 Task: Check the sale-to-list ratio of contemporary in the last 1 year.
Action: Mouse moved to (877, 213)
Screenshot: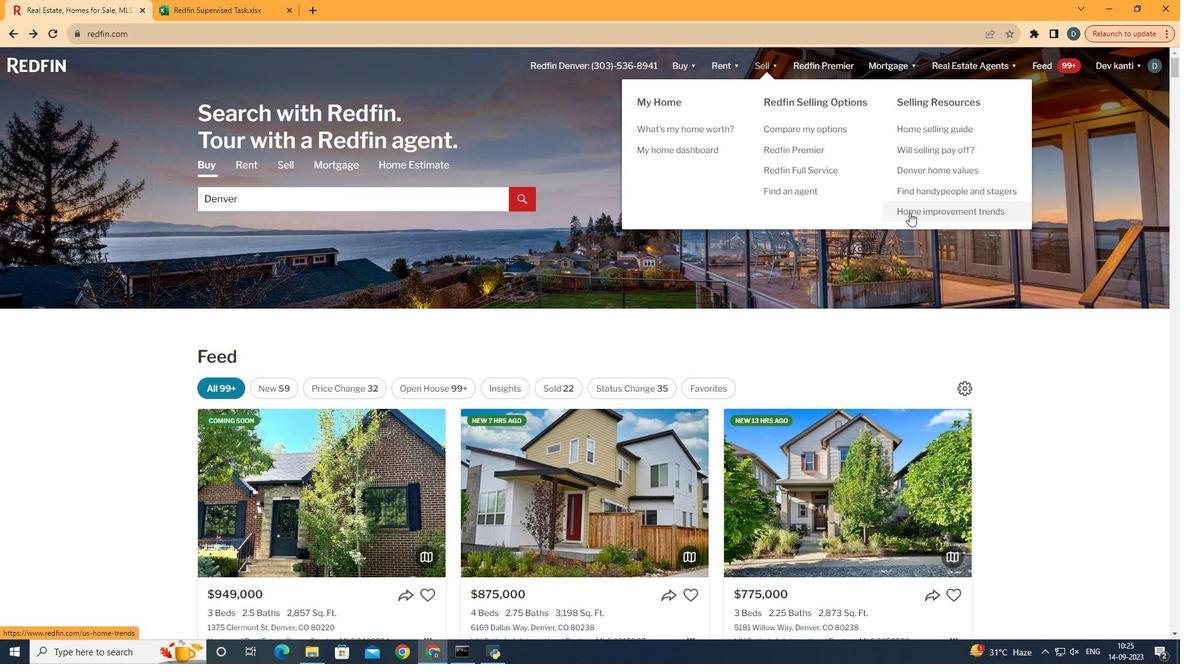 
Action: Mouse pressed left at (877, 213)
Screenshot: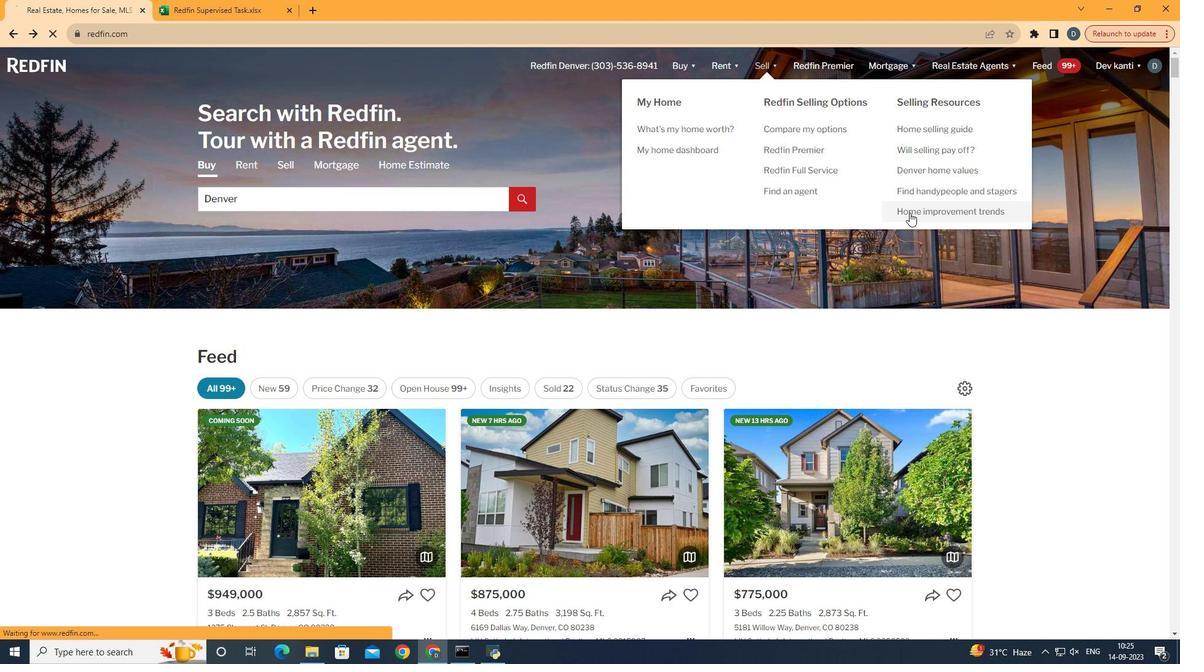 
Action: Mouse moved to (305, 248)
Screenshot: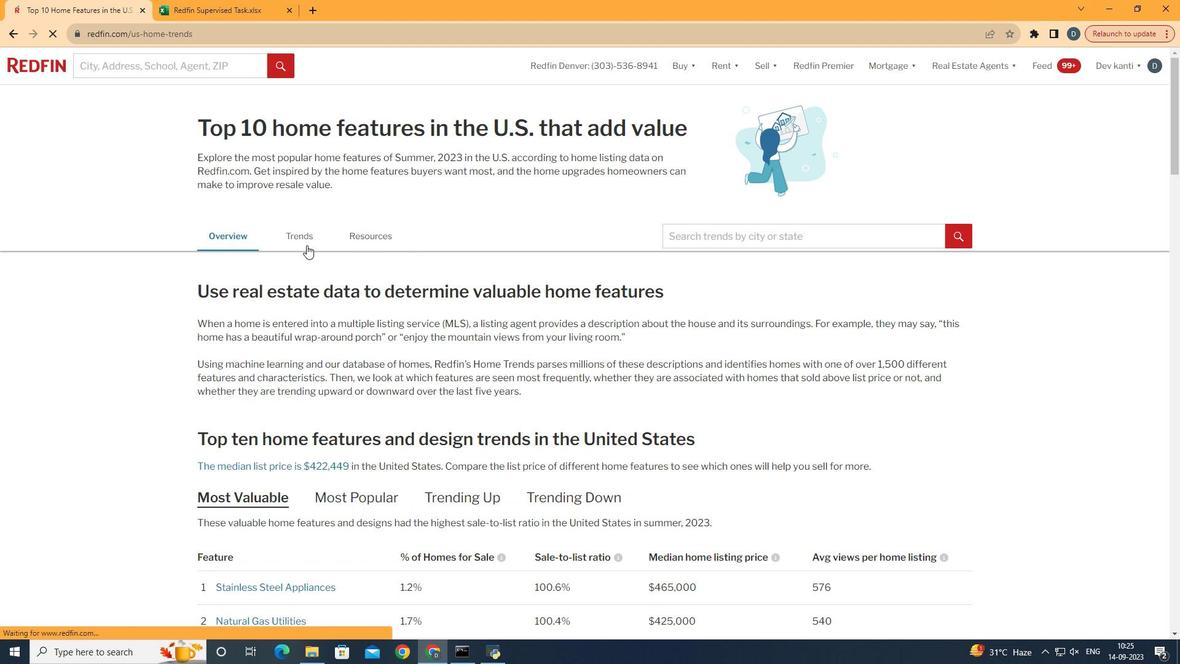 
Action: Mouse pressed left at (305, 248)
Screenshot: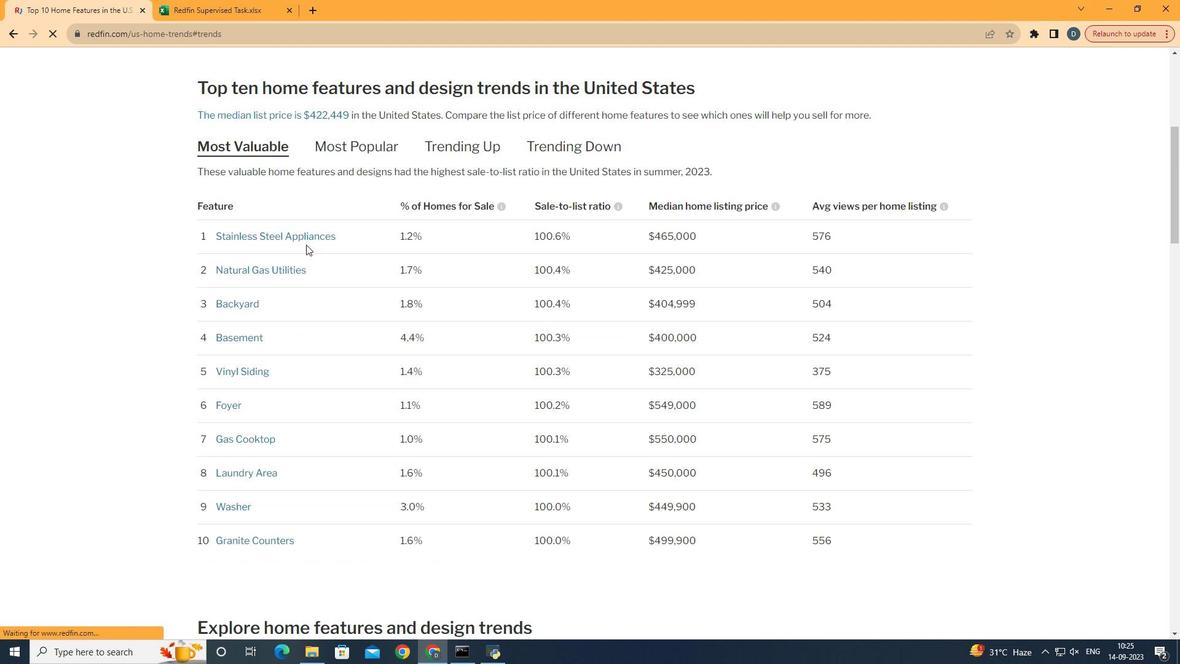 
Action: Mouse moved to (476, 332)
Screenshot: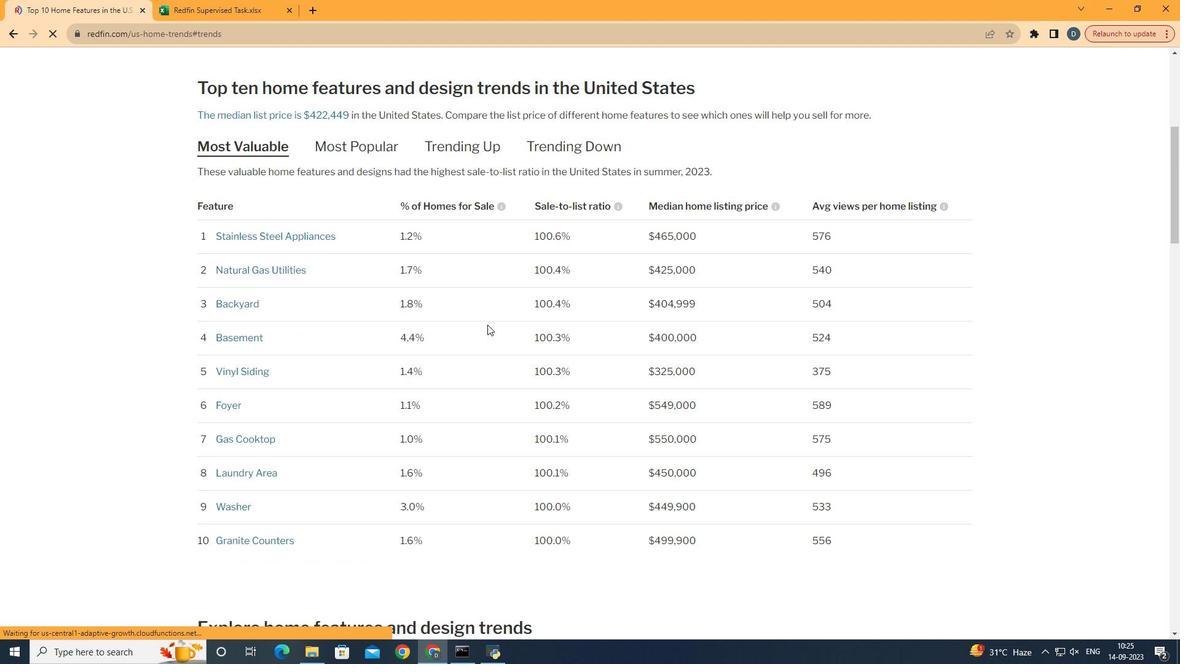 
Action: Mouse scrolled (476, 331) with delta (0, 0)
Screenshot: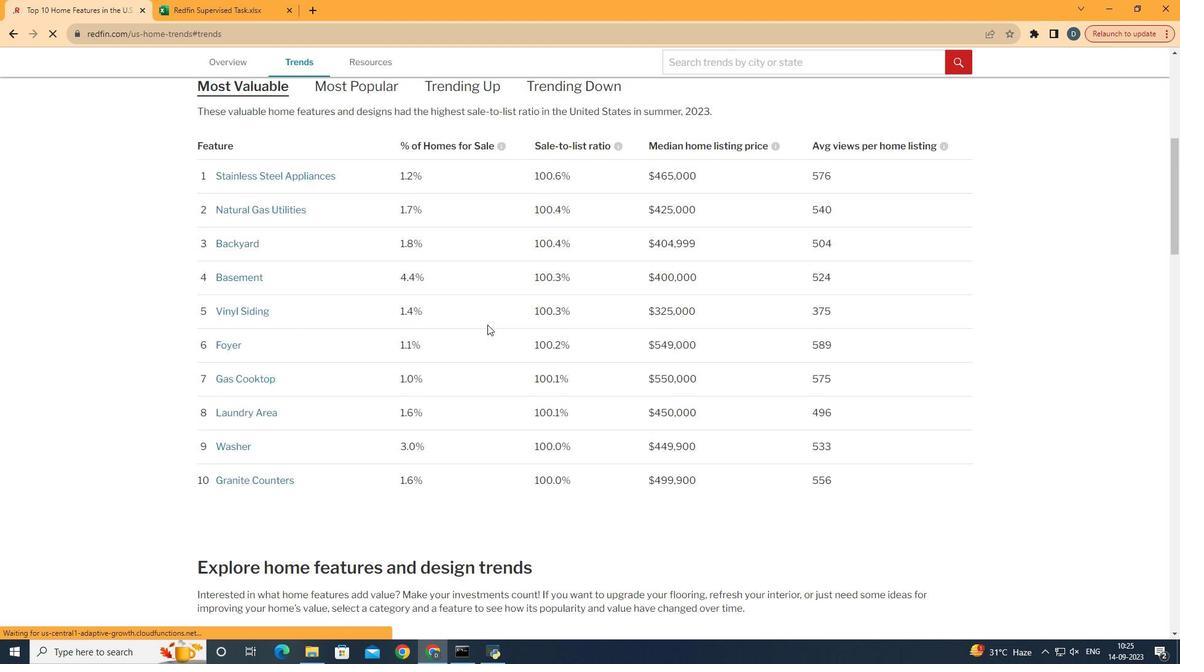 
Action: Mouse scrolled (476, 331) with delta (0, 0)
Screenshot: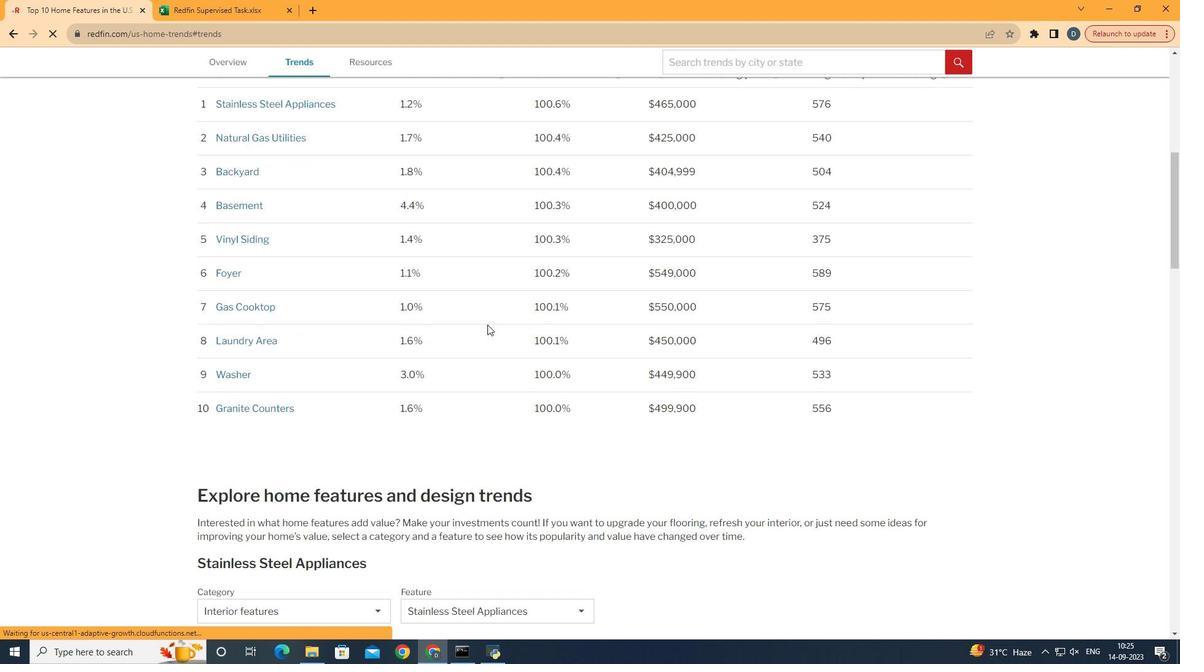 
Action: Mouse scrolled (476, 331) with delta (0, 0)
Screenshot: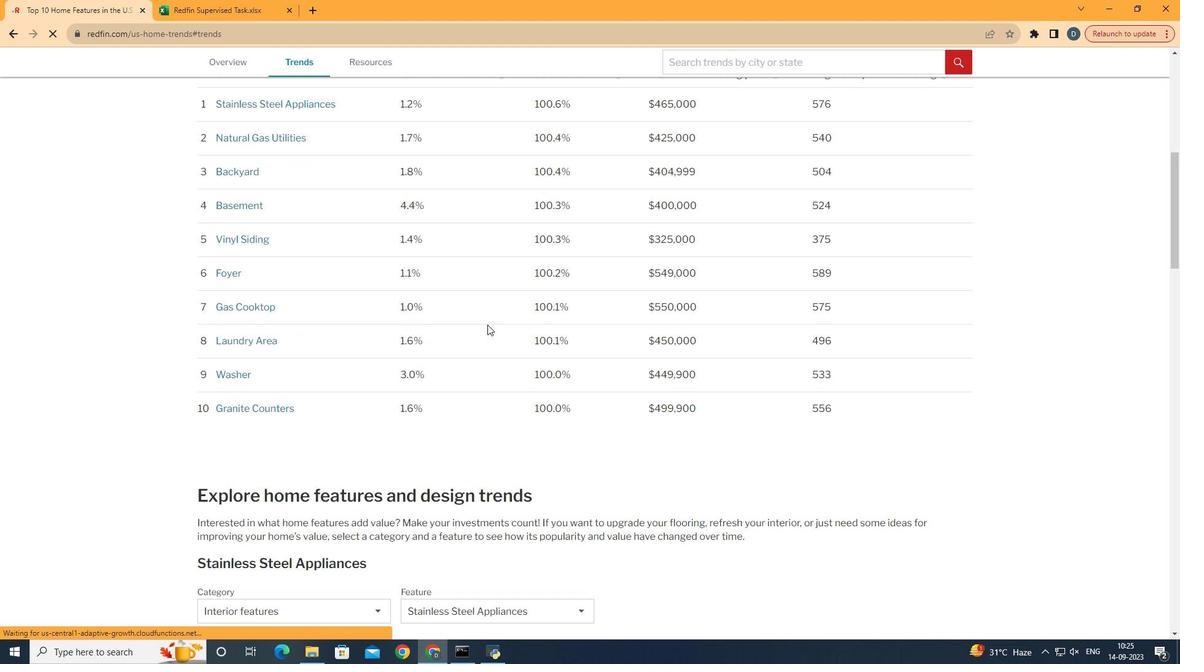 
Action: Mouse scrolled (476, 331) with delta (0, 0)
Screenshot: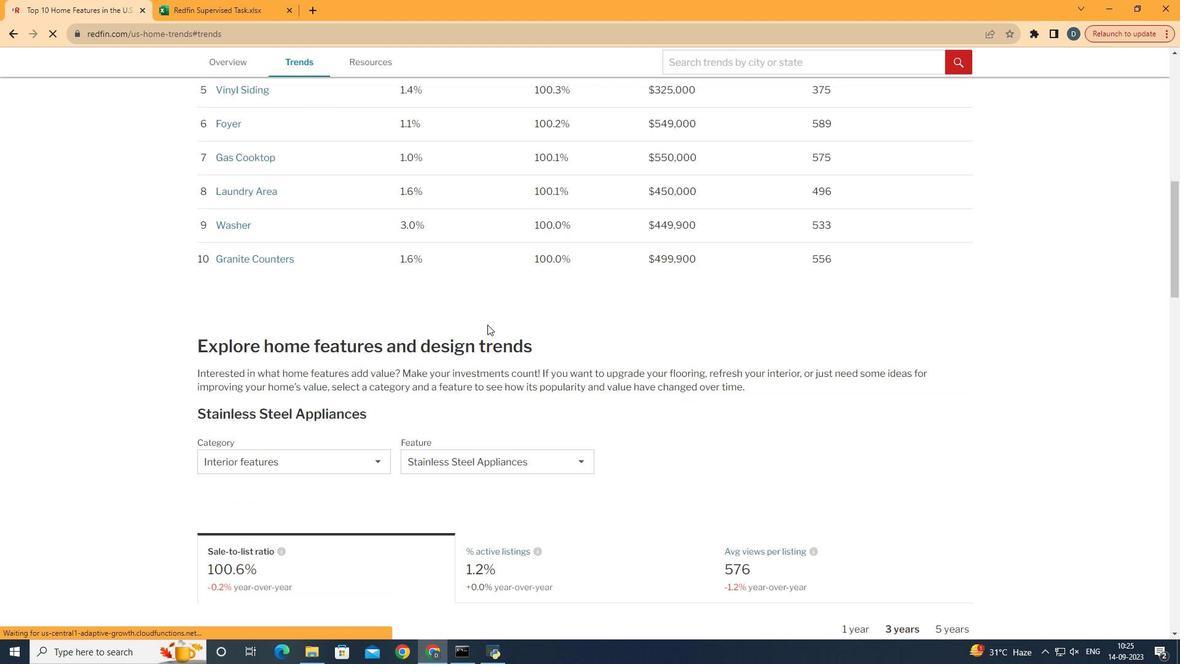 
Action: Mouse scrolled (476, 331) with delta (0, 0)
Screenshot: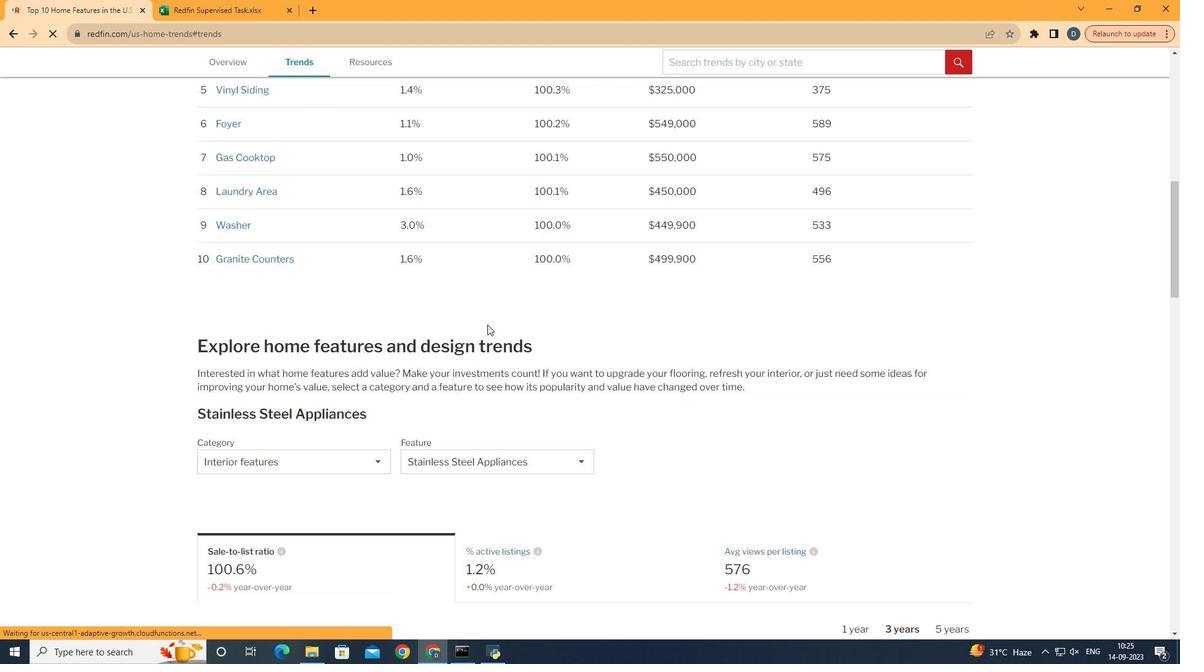 
Action: Mouse scrolled (476, 331) with delta (0, 0)
Screenshot: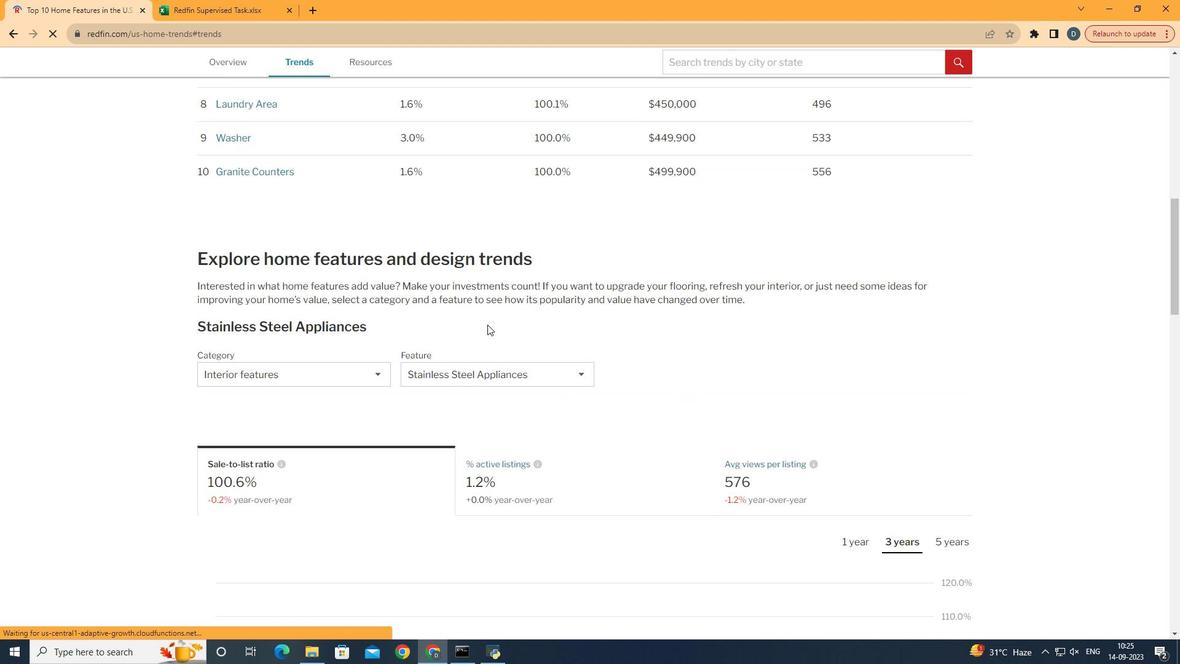 
Action: Mouse moved to (476, 332)
Screenshot: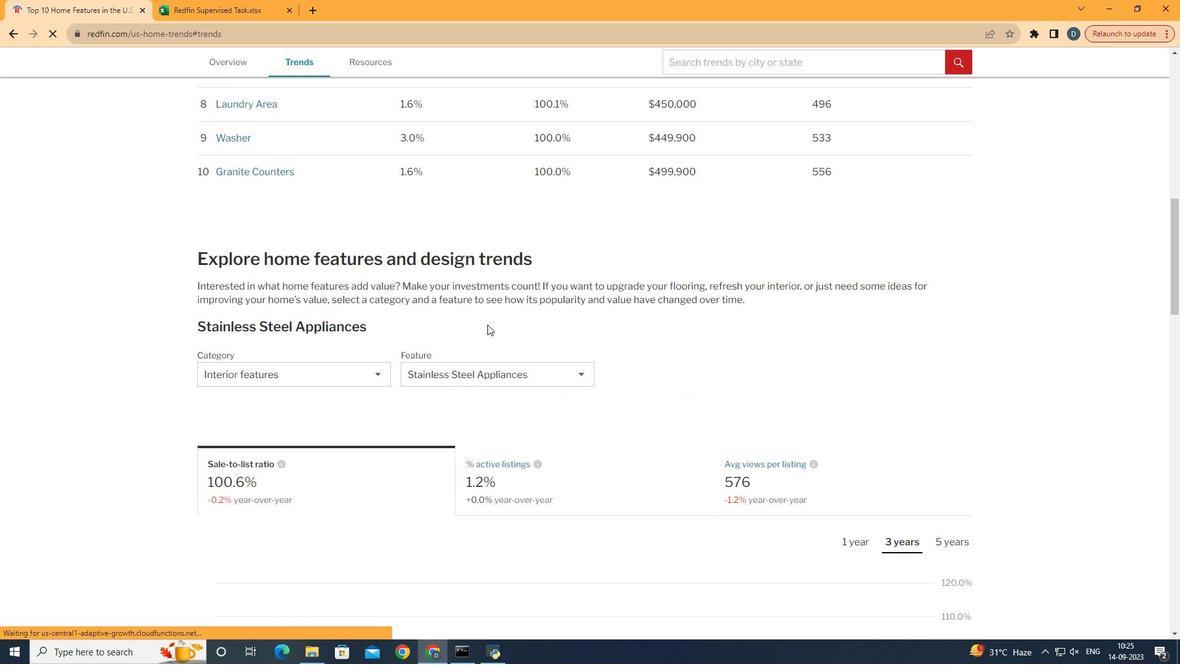
Action: Mouse scrolled (476, 331) with delta (0, 0)
Screenshot: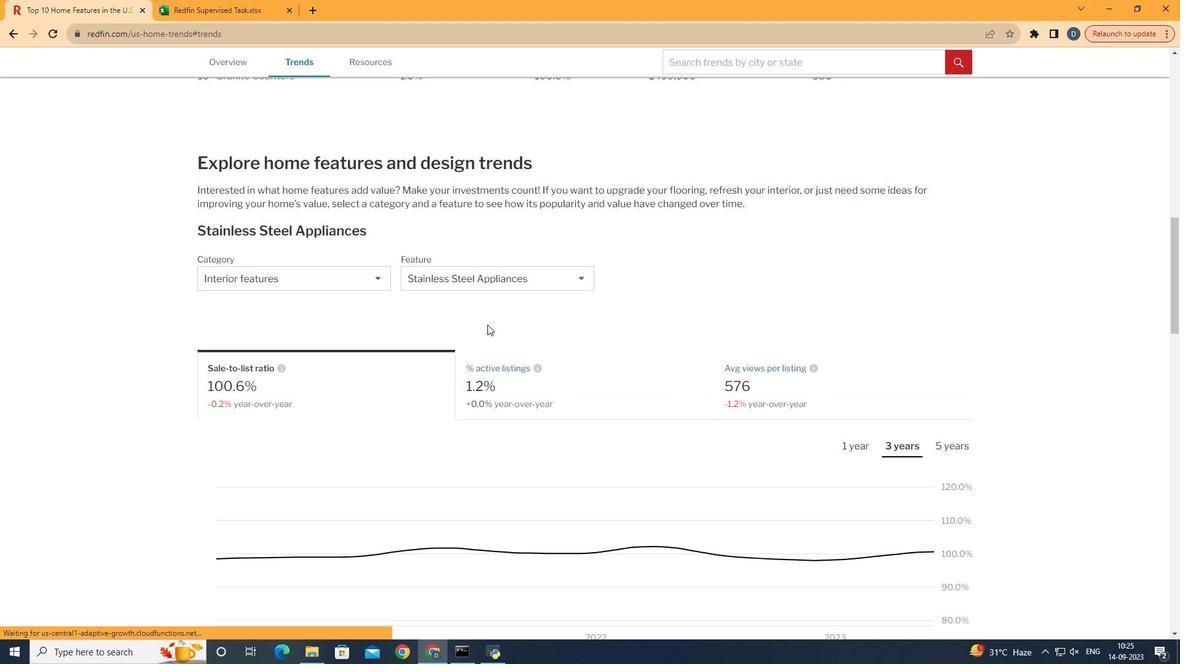 
Action: Mouse scrolled (476, 331) with delta (0, 0)
Screenshot: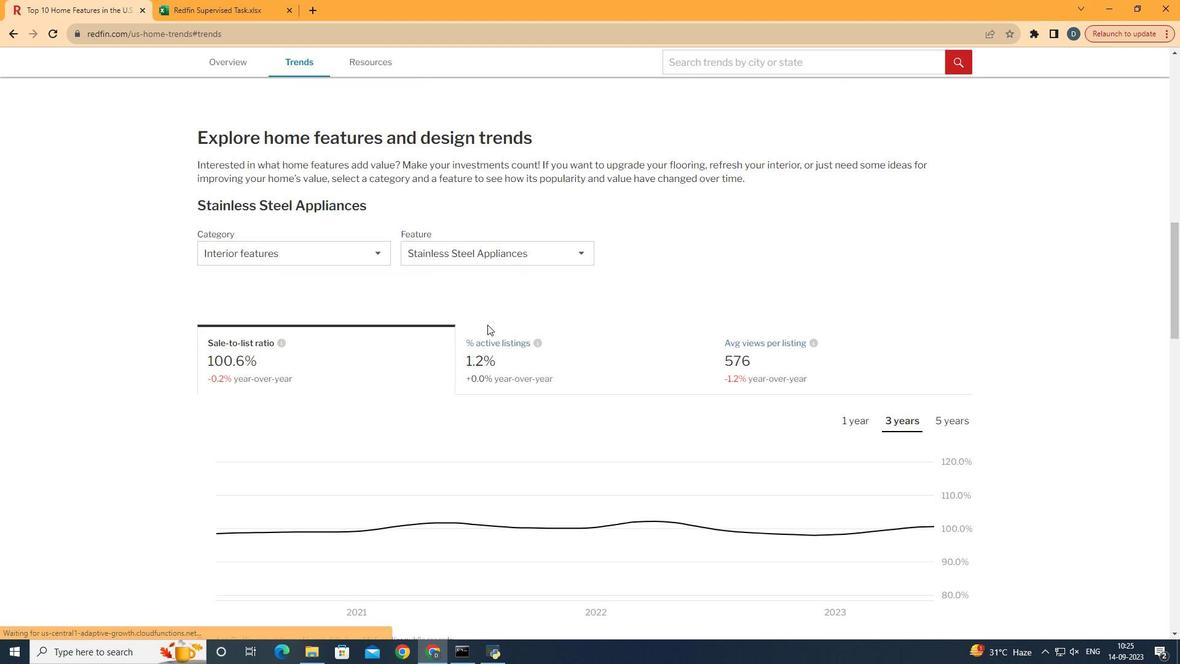
Action: Mouse scrolled (476, 331) with delta (0, 0)
Screenshot: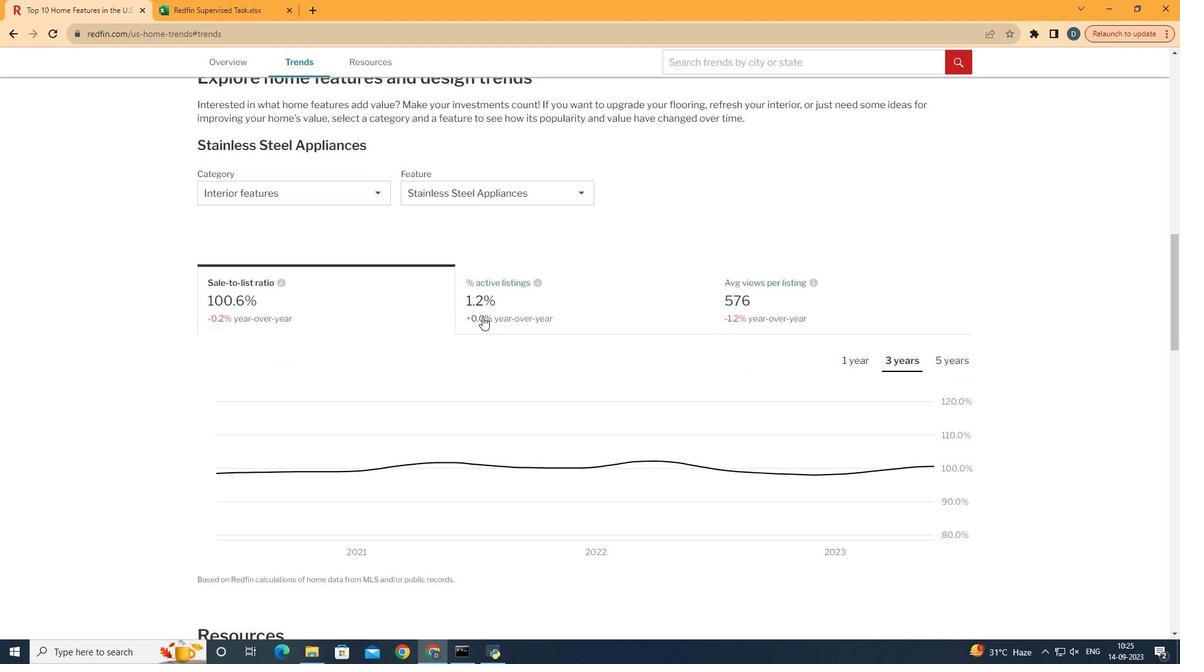 
Action: Mouse moved to (301, 200)
Screenshot: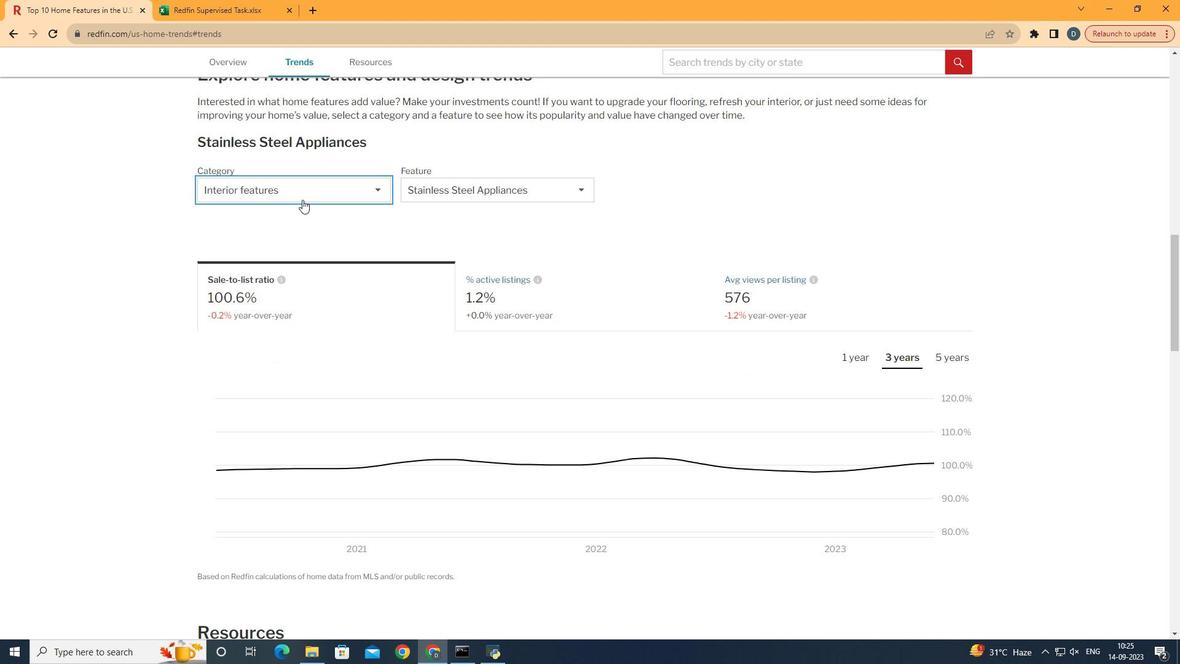 
Action: Mouse pressed left at (301, 200)
Screenshot: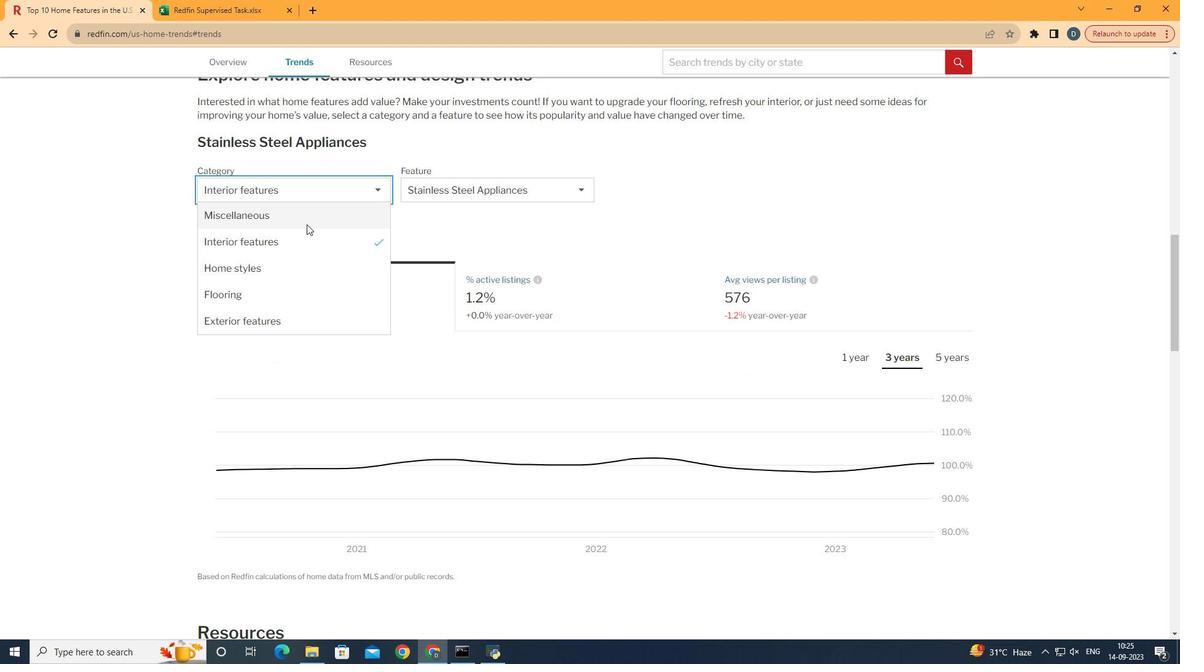 
Action: Mouse moved to (316, 266)
Screenshot: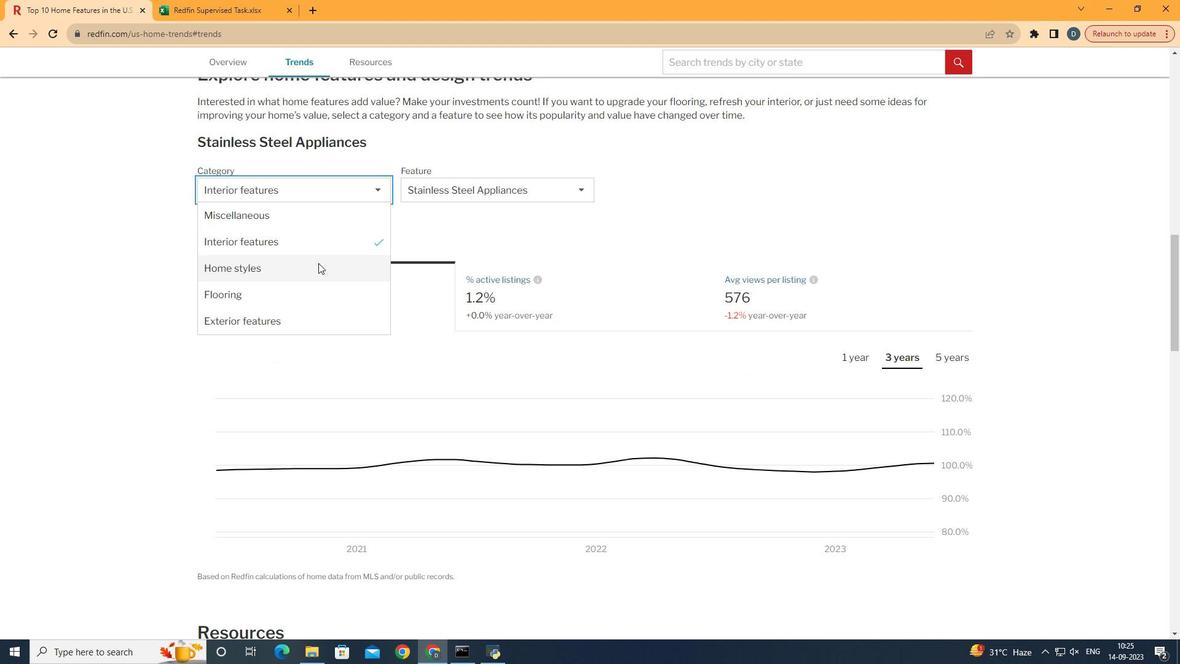 
Action: Mouse pressed left at (316, 266)
Screenshot: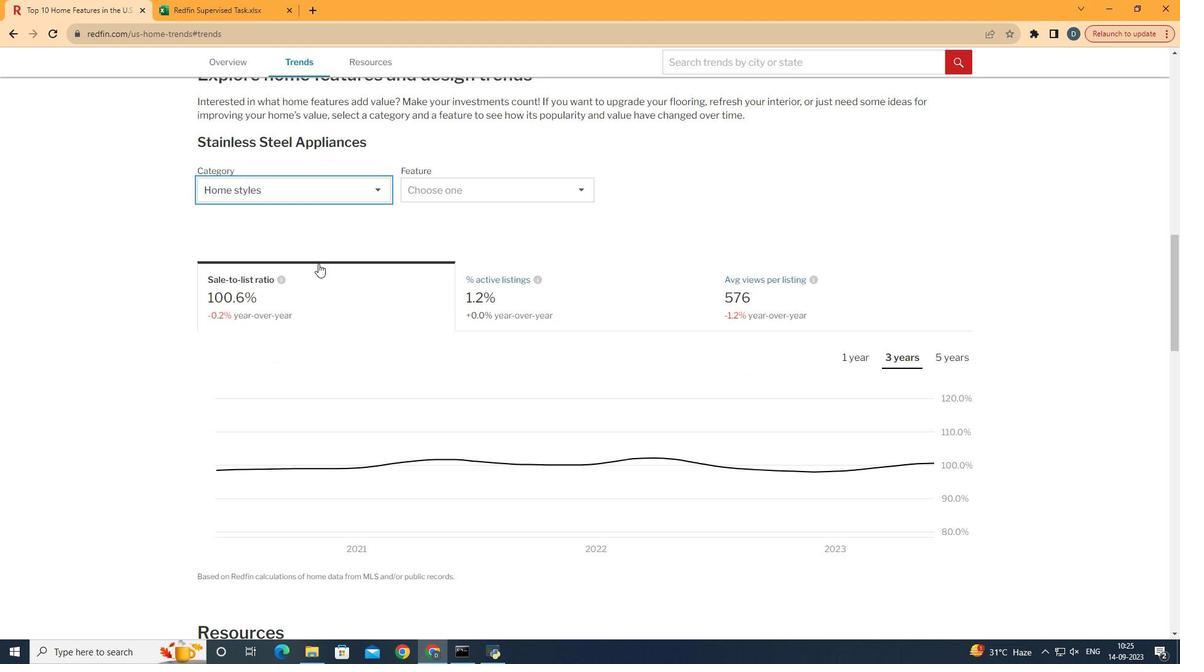 
Action: Mouse moved to (536, 200)
Screenshot: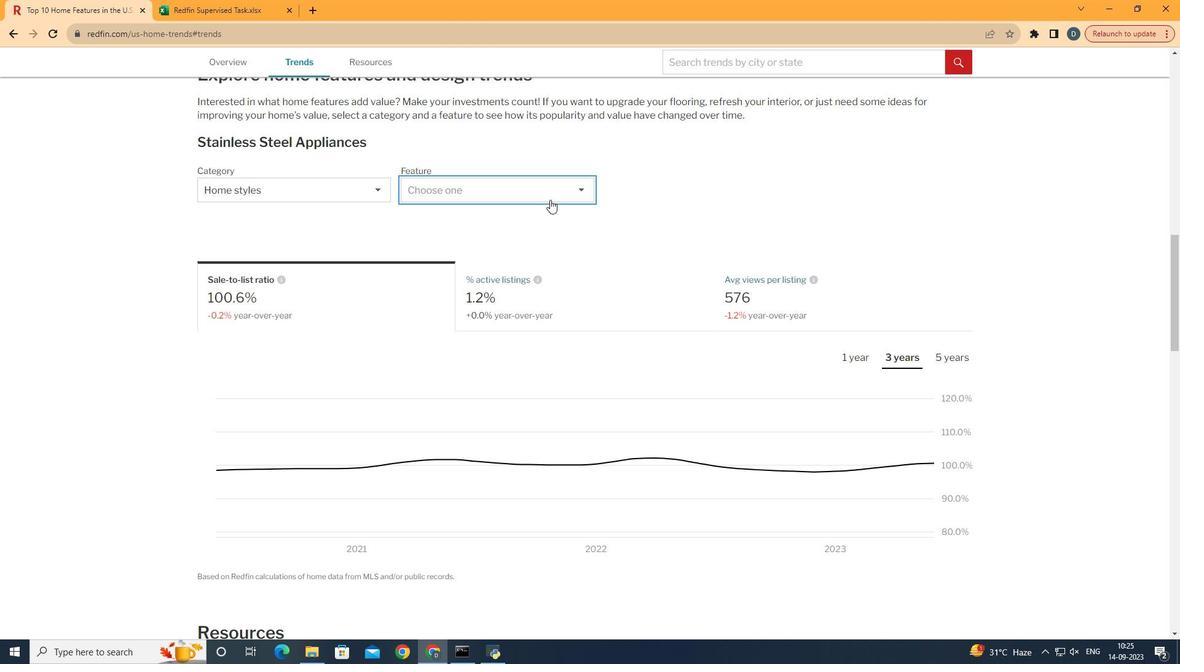 
Action: Mouse pressed left at (536, 200)
Screenshot: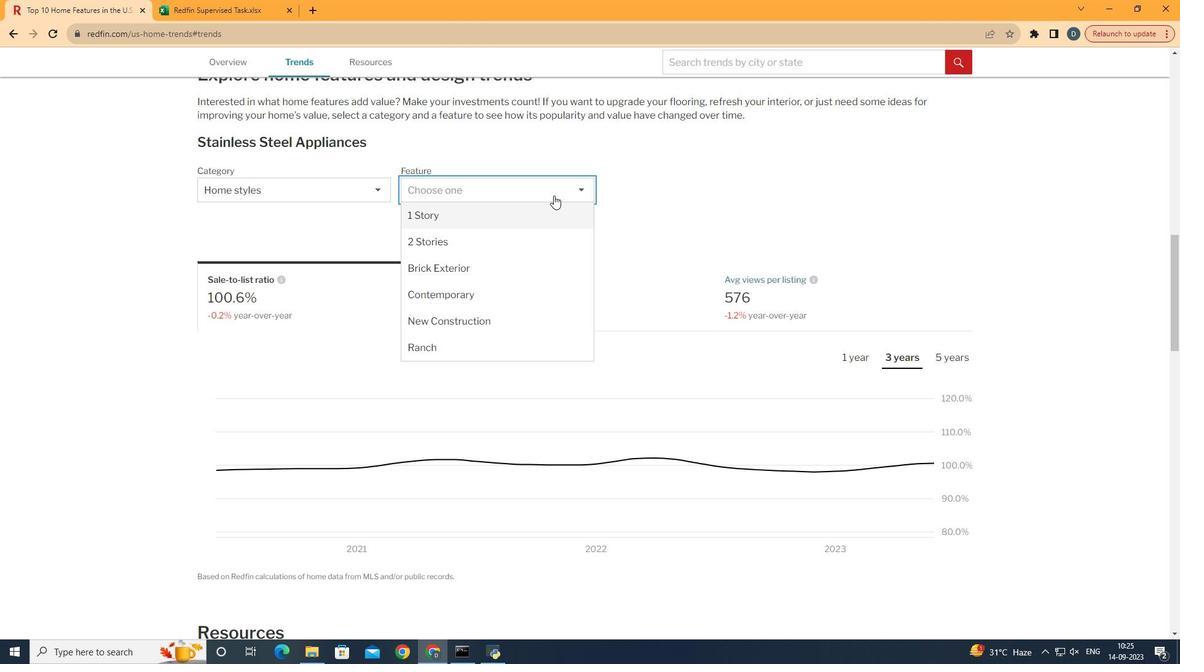 
Action: Mouse moved to (511, 293)
Screenshot: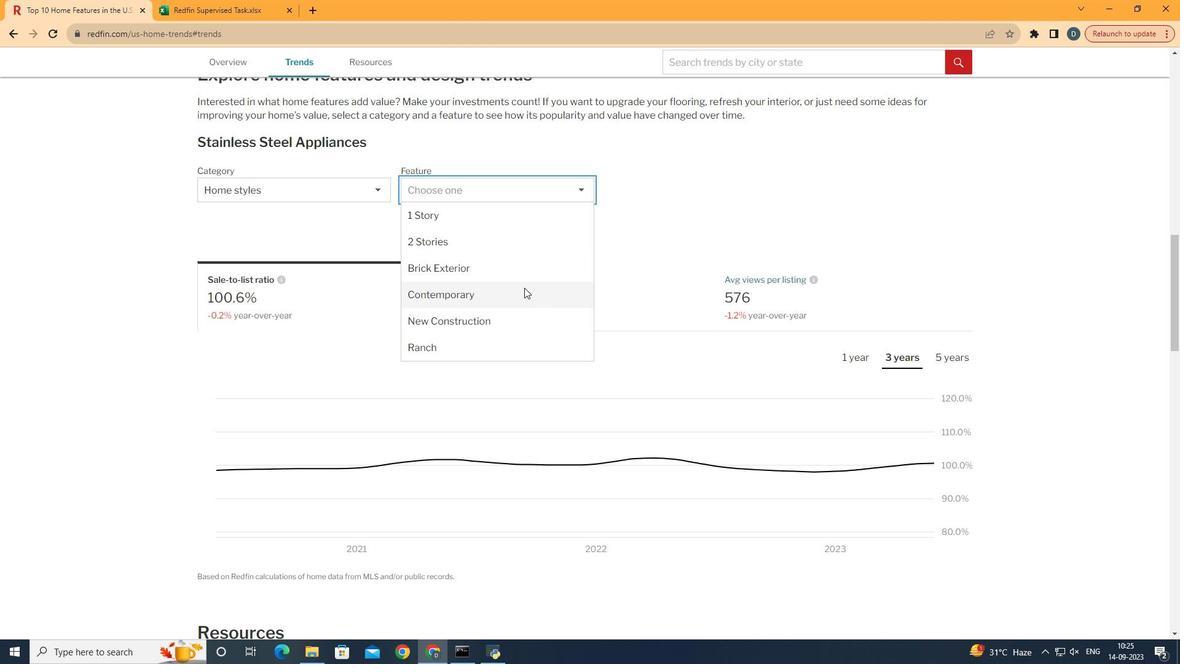 
Action: Mouse pressed left at (511, 293)
Screenshot: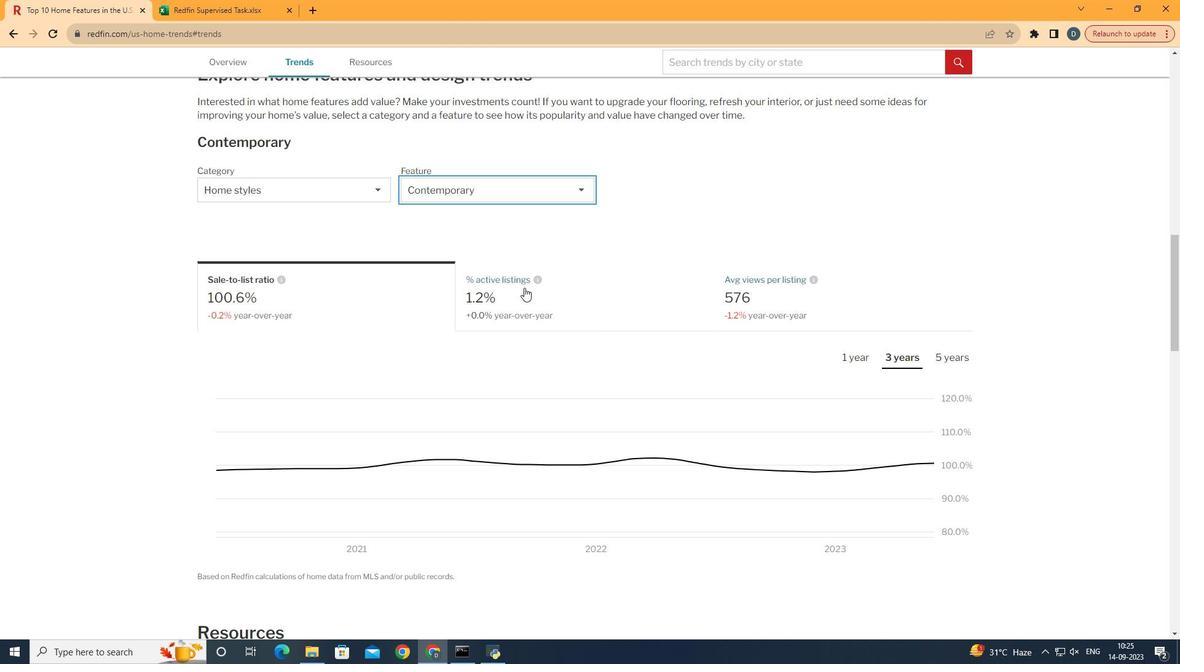 
Action: Mouse moved to (826, 367)
Screenshot: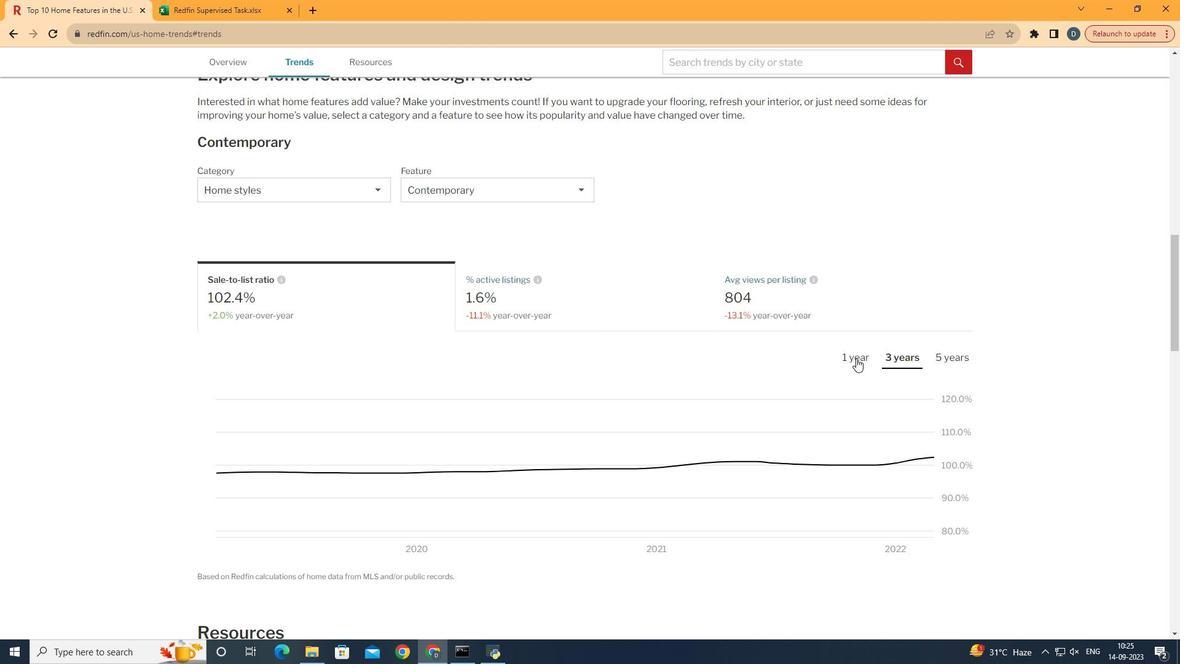 
Action: Mouse pressed left at (826, 367)
Screenshot: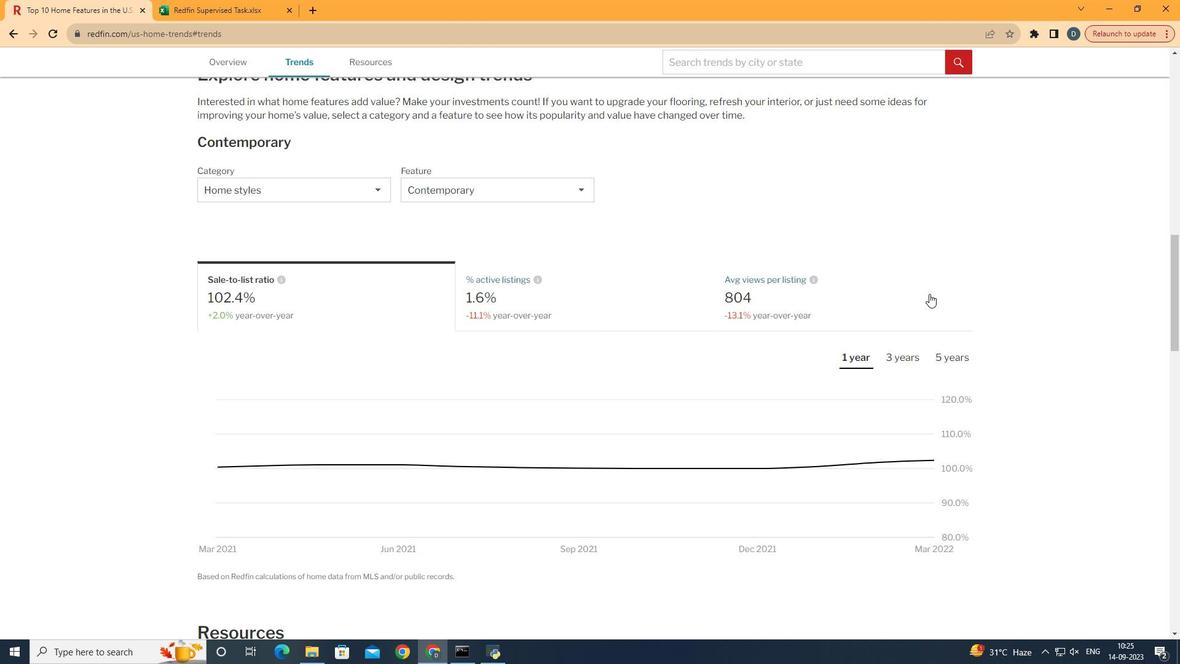
Action: Mouse moved to (896, 299)
Screenshot: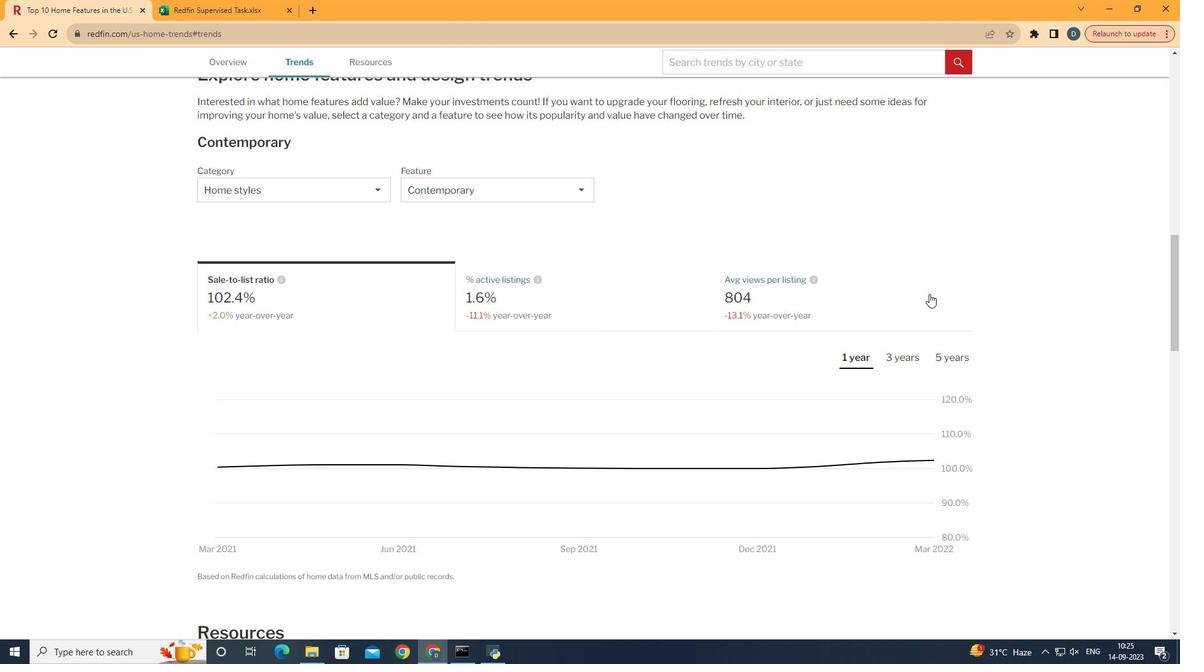 
